 Task: Create a section Feature Flagging Sprint and in the section, add a milestone Artificial Intelligence (AI) Chatbot Development in the project ZephyrTech.
Action: Mouse moved to (162, 513)
Screenshot: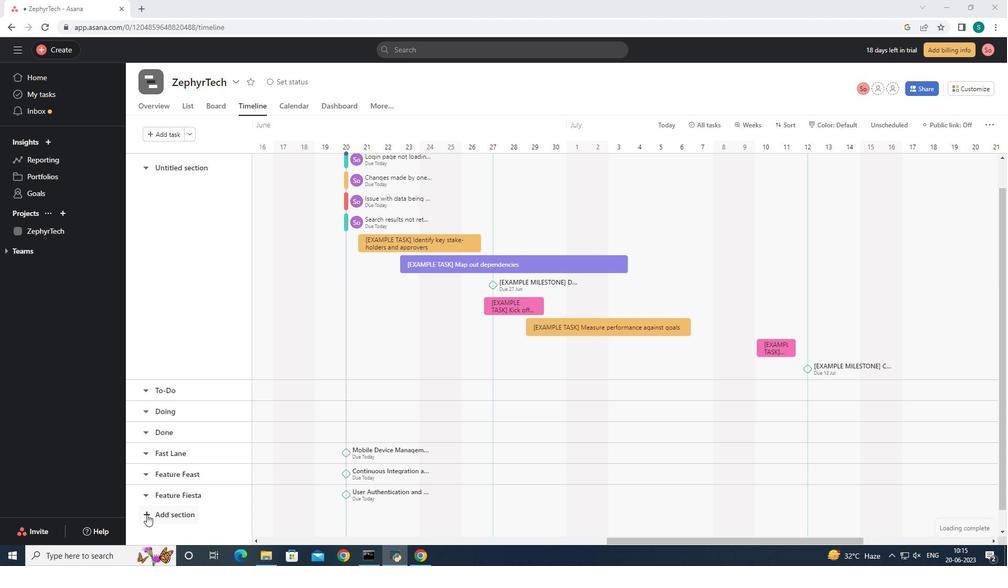 
Action: Mouse pressed left at (162, 513)
Screenshot: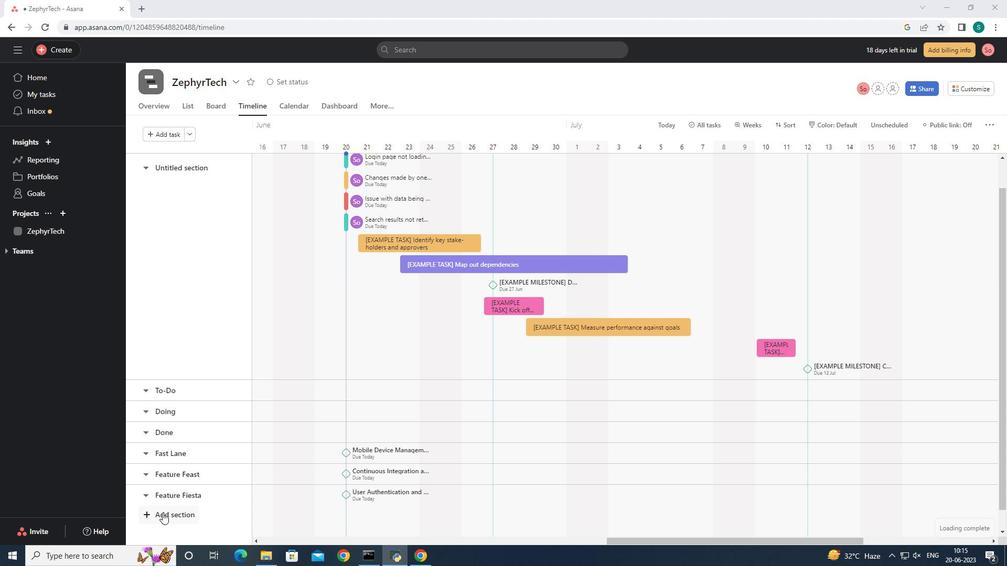
Action: Mouse moved to (253, 521)
Screenshot: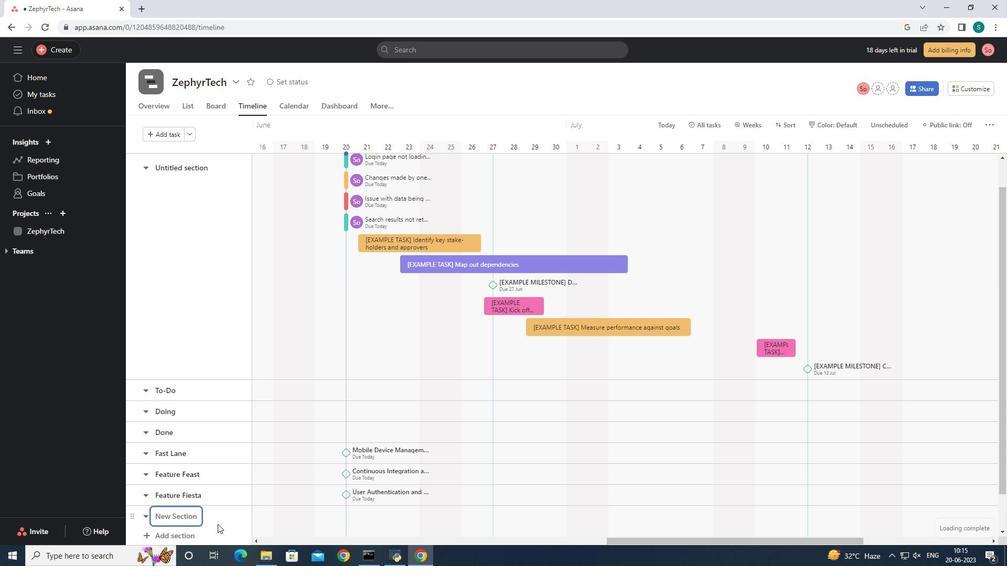 
Action: Key pressed <Key.shift><Key.shift><Key.shift><Key.shift><Key.shift>Feature<Key.space><Key.shift>Flagging<Key.space><Key.shift><Key.backspace><Key.space><Key.shift>Sprint<Key.enter>
Screenshot: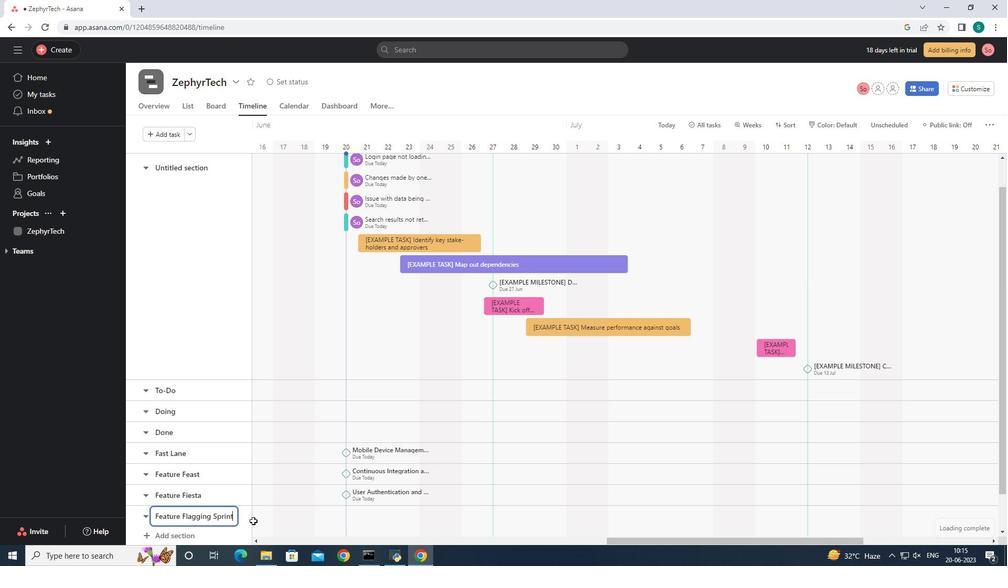 
Action: Mouse moved to (346, 518)
Screenshot: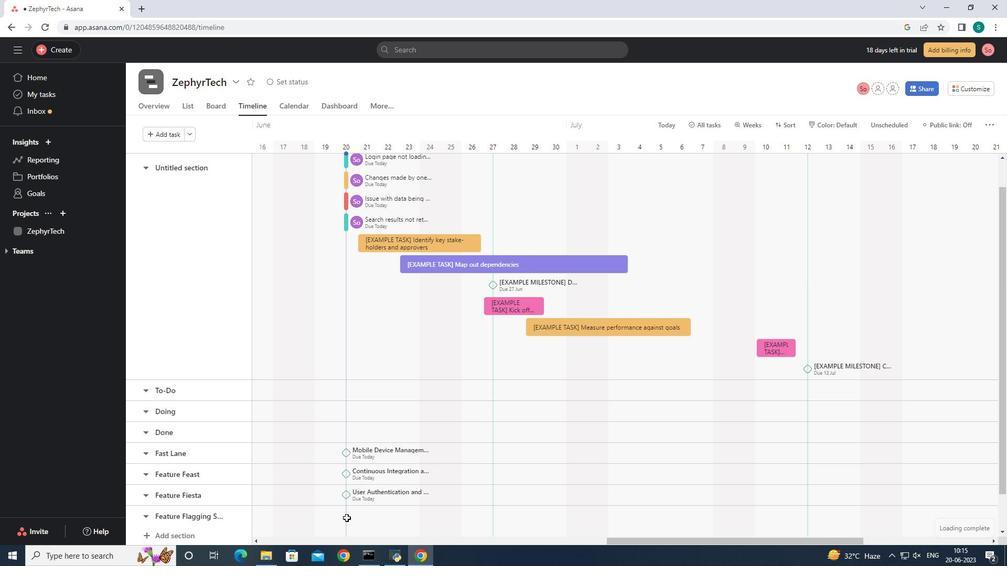 
Action: Mouse pressed left at (346, 518)
Screenshot: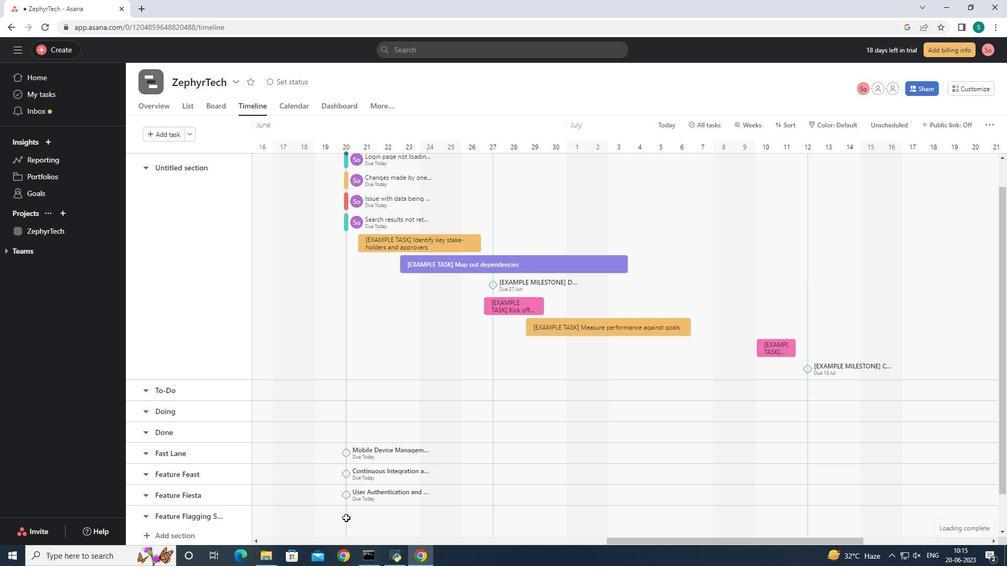 
Action: Key pressed <Key.shift><Key.shift><Key.shift>Artificial<Key.space><Key.shift><Key.shift><Key.shift><Key.shift><Key.shift><Key.shift>Intelligence<Key.space><Key.shift_r><Key.shift_r>(AI)<Key.space><Key.shift>Chatbot<Key.space><Key.shift>Development<Key.space><Key.enter>
Screenshot: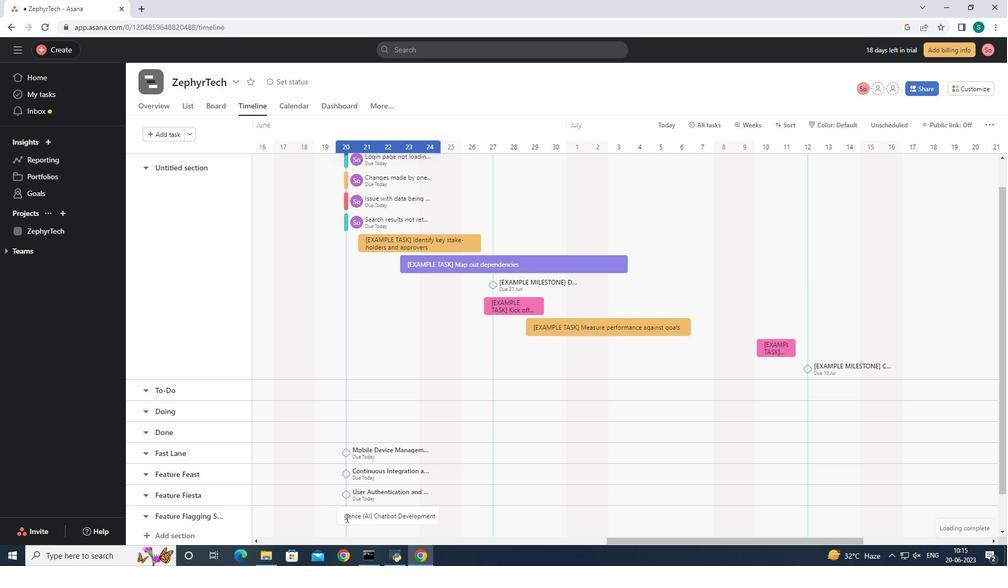 
Action: Mouse moved to (394, 516)
Screenshot: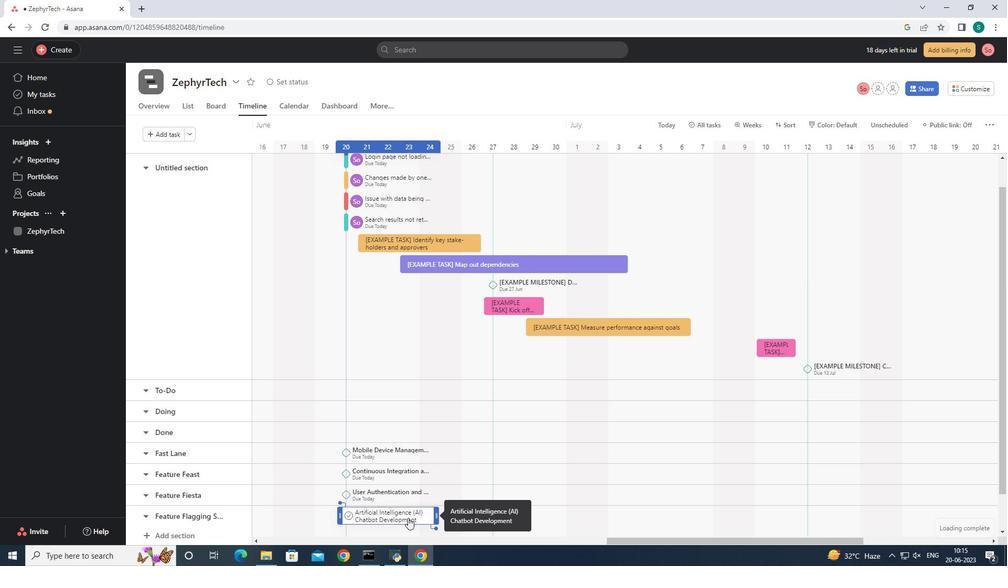 
Action: Mouse pressed left at (394, 516)
Screenshot: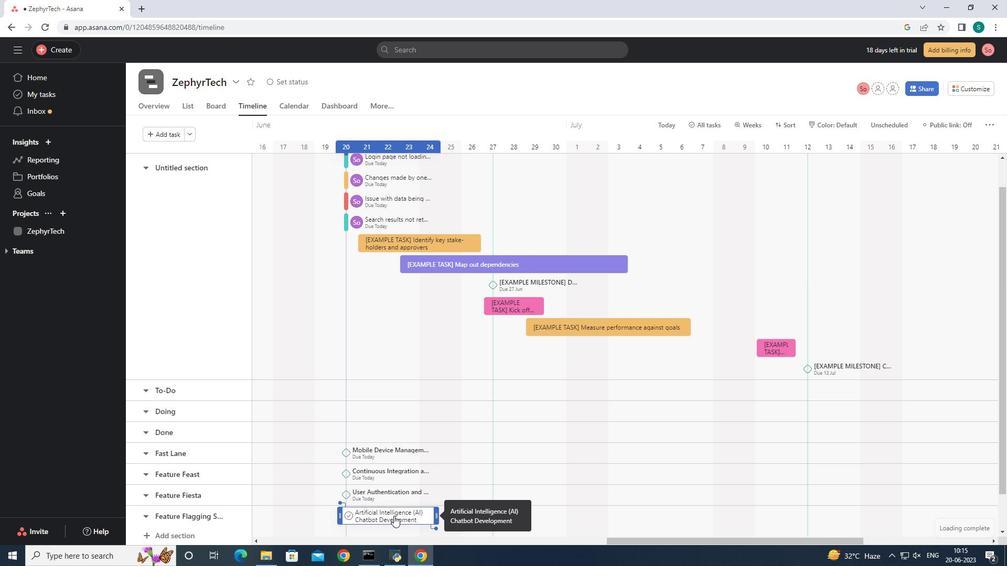 
Action: Mouse moved to (966, 129)
Screenshot: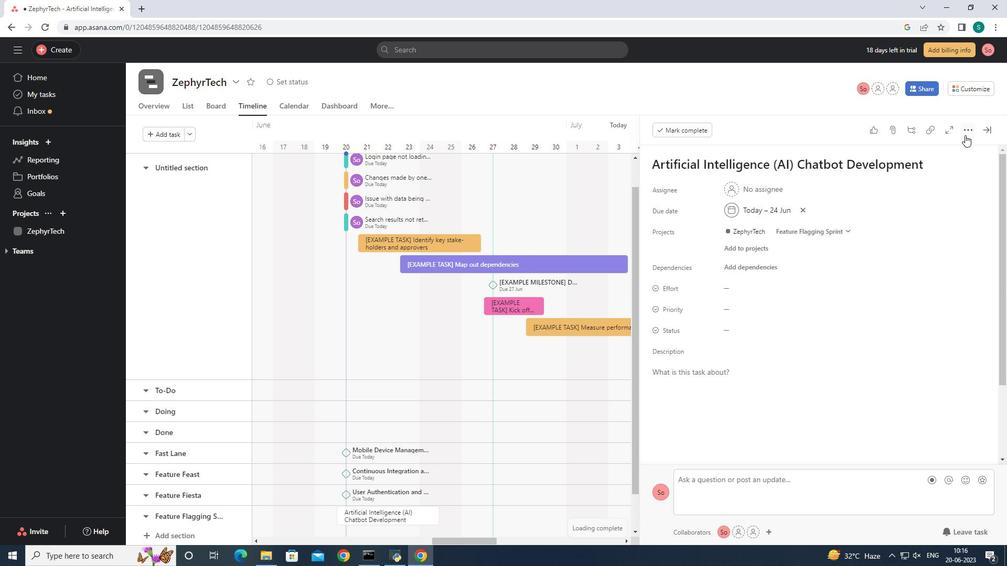 
Action: Mouse pressed left at (966, 129)
Screenshot: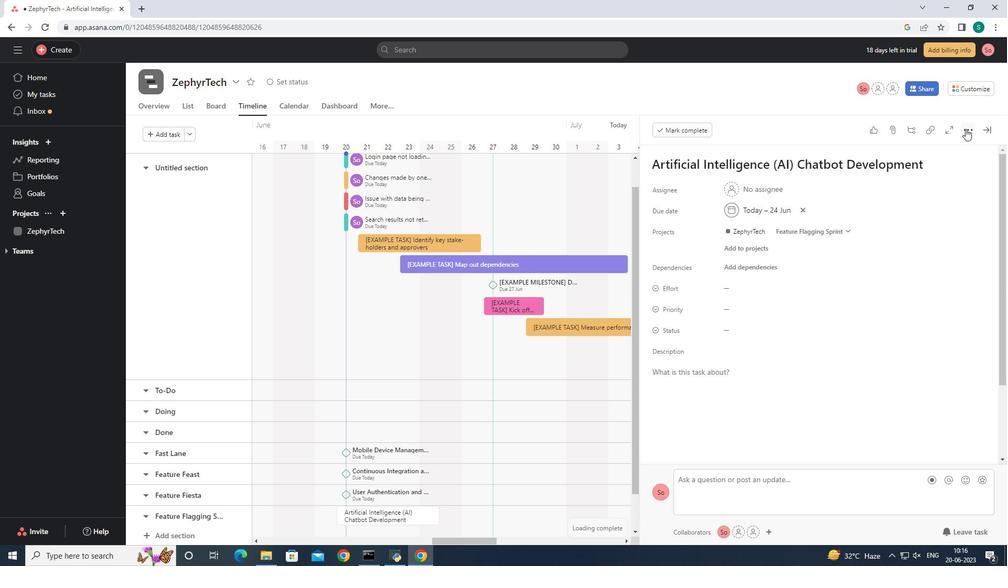 
Action: Mouse moved to (950, 163)
Screenshot: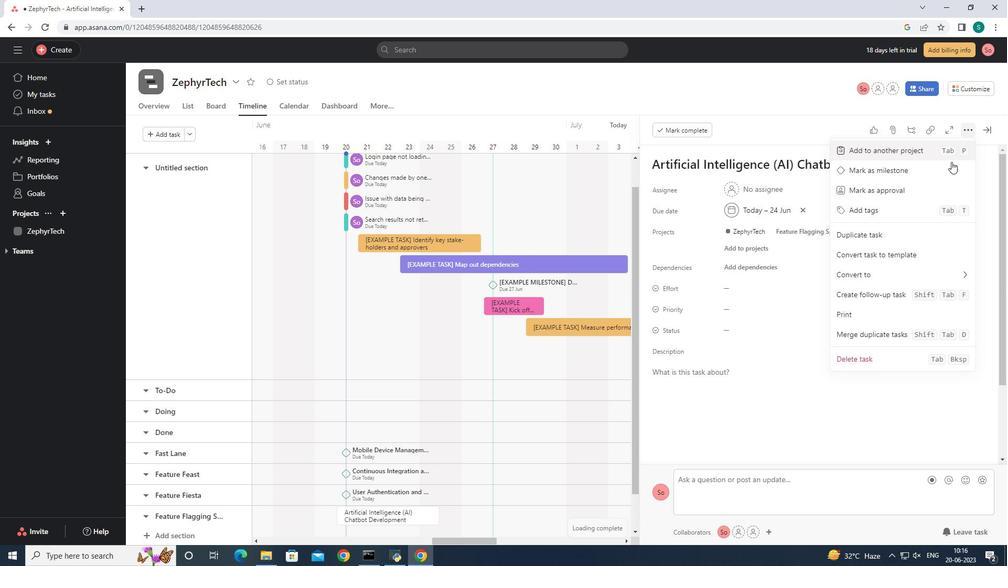 
Action: Mouse pressed left at (950, 163)
Screenshot: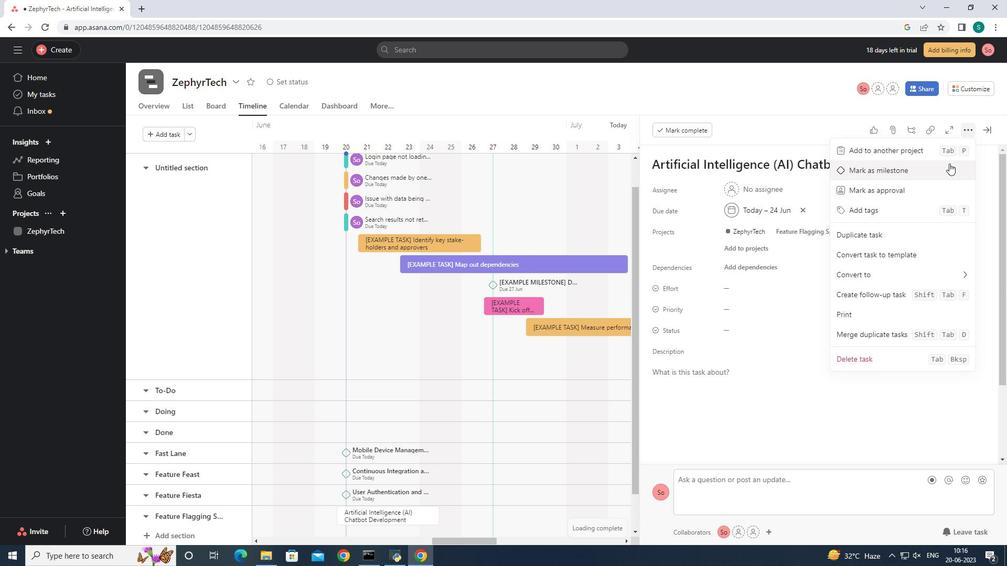 
Action: Mouse moved to (755, 223)
Screenshot: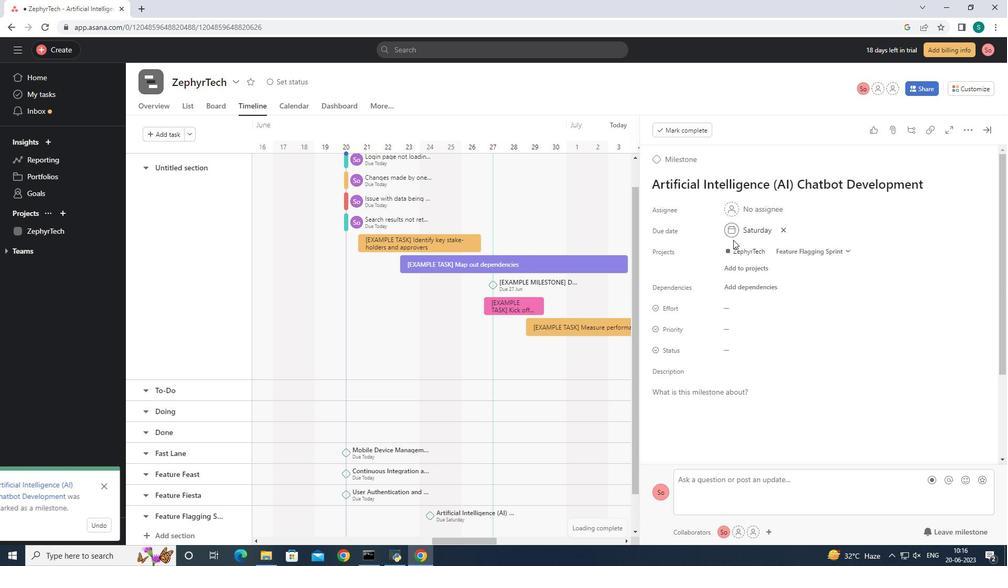 
Action: Mouse pressed left at (755, 223)
Screenshot: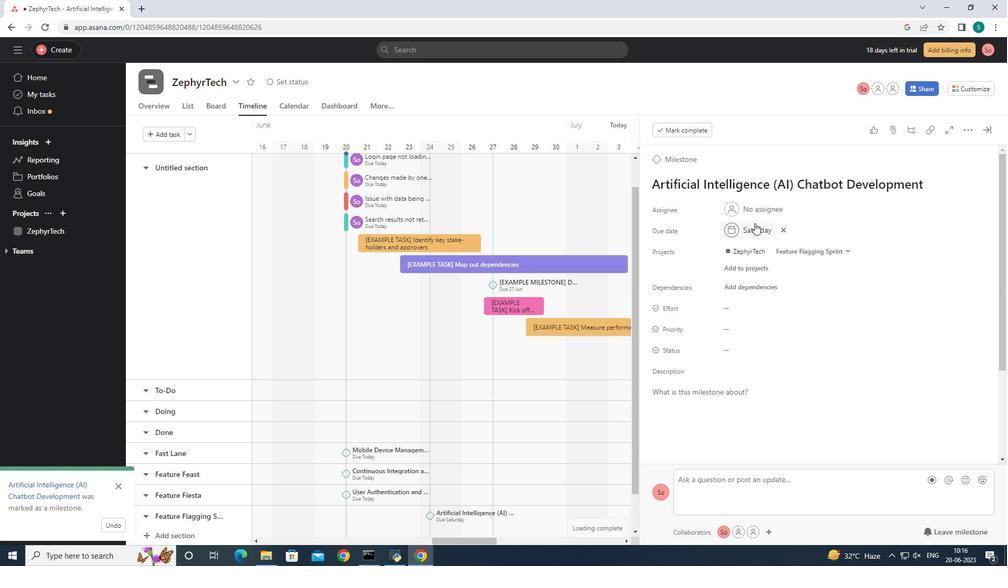 
Action: Mouse moved to (754, 361)
Screenshot: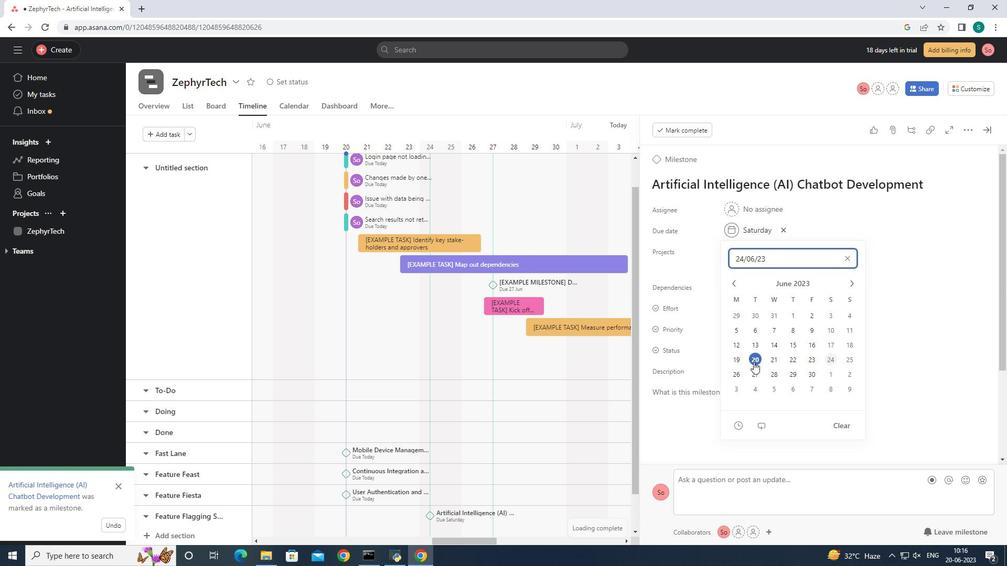 
Action: Mouse pressed left at (754, 361)
Screenshot: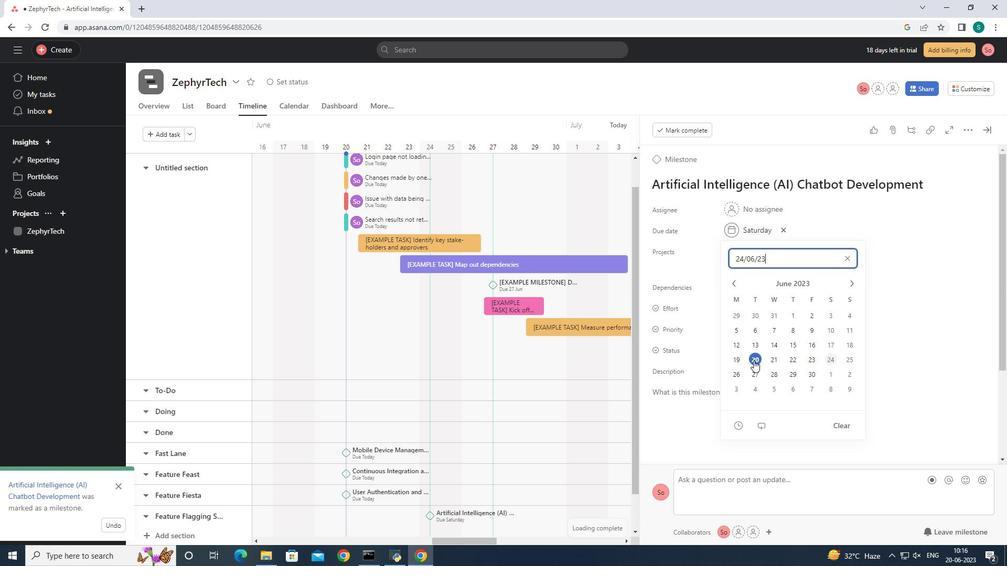 
Action: Mouse moved to (938, 221)
Screenshot: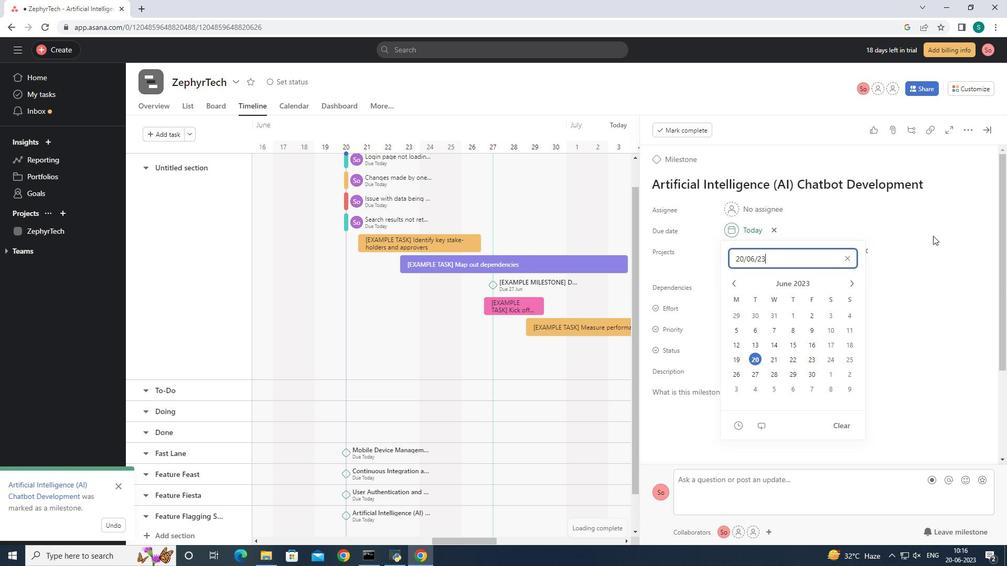 
Action: Mouse pressed left at (938, 221)
Screenshot: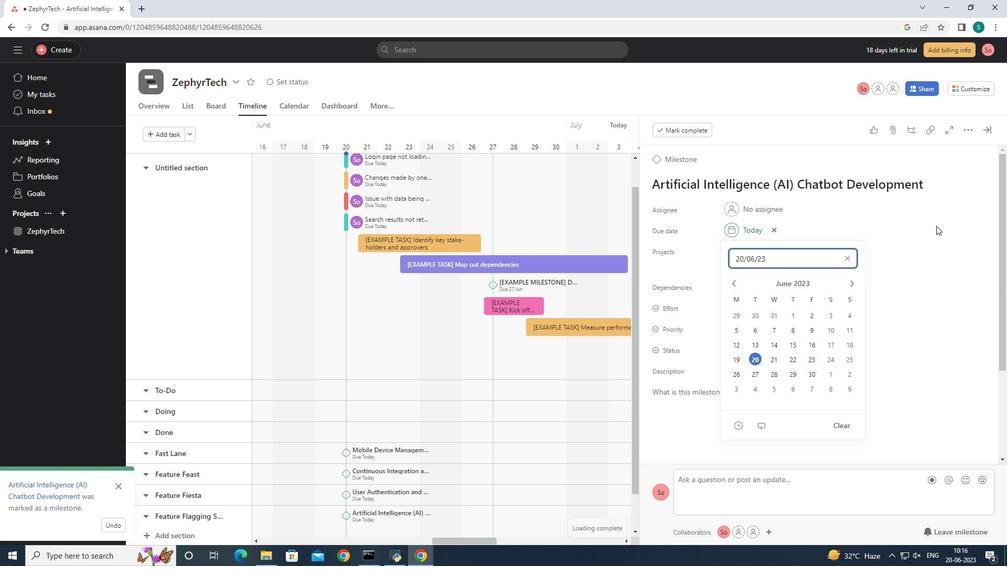 
Action: Mouse moved to (987, 132)
Screenshot: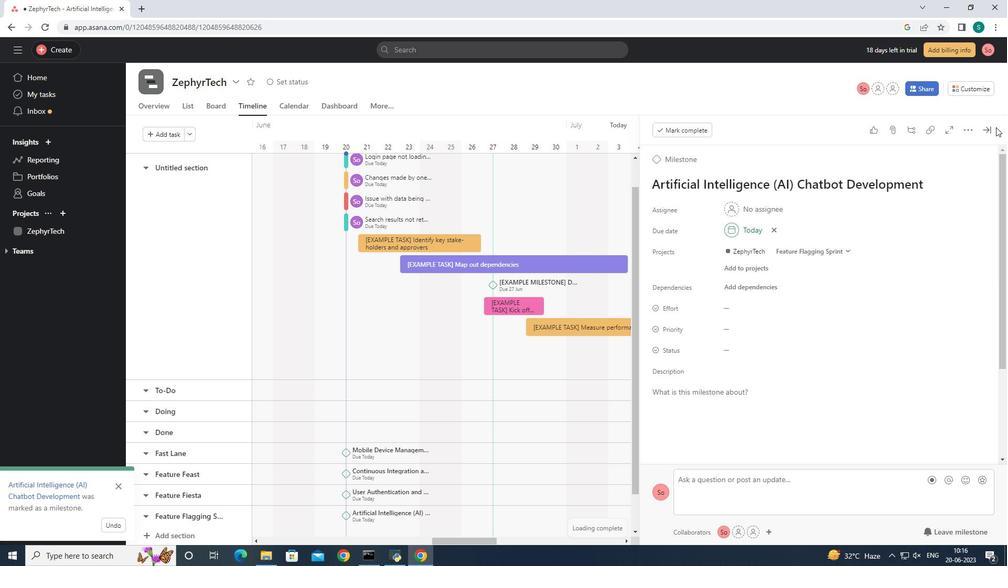 
Action: Mouse pressed left at (987, 132)
Screenshot: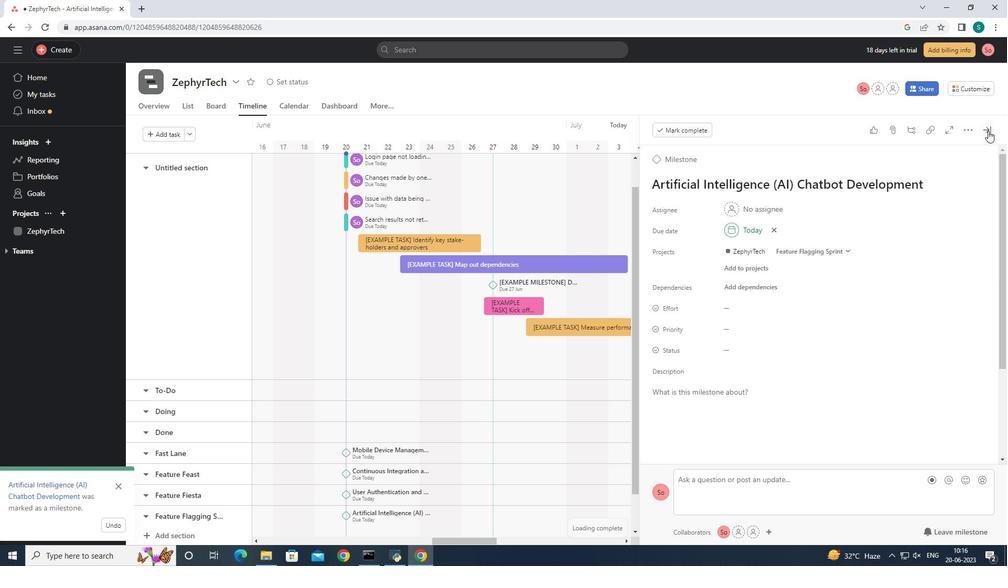 
Action: Mouse moved to (442, 481)
Screenshot: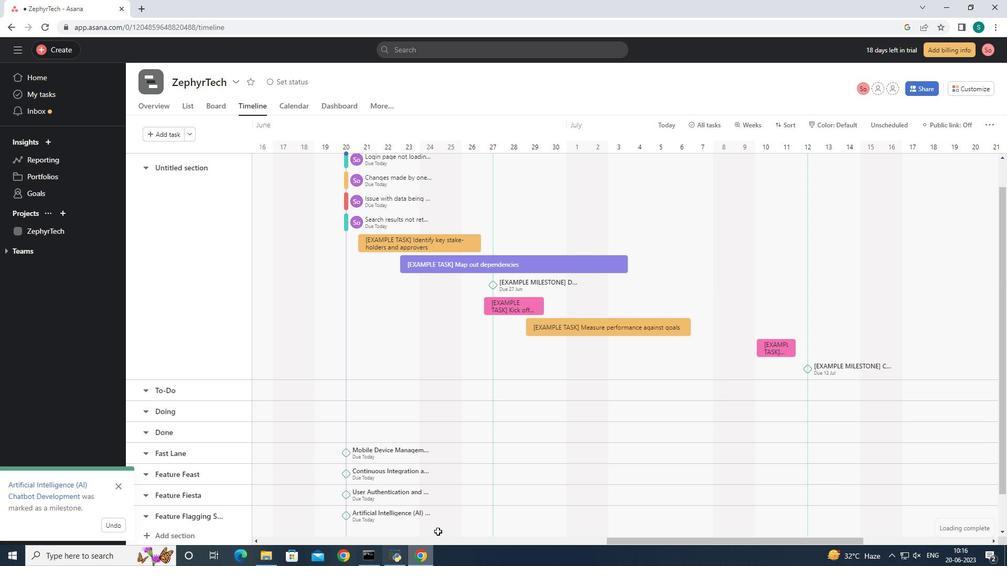 
